 Task: Create an event for the graduation celebration.
Action: Mouse pressed left at (442, 270)
Screenshot: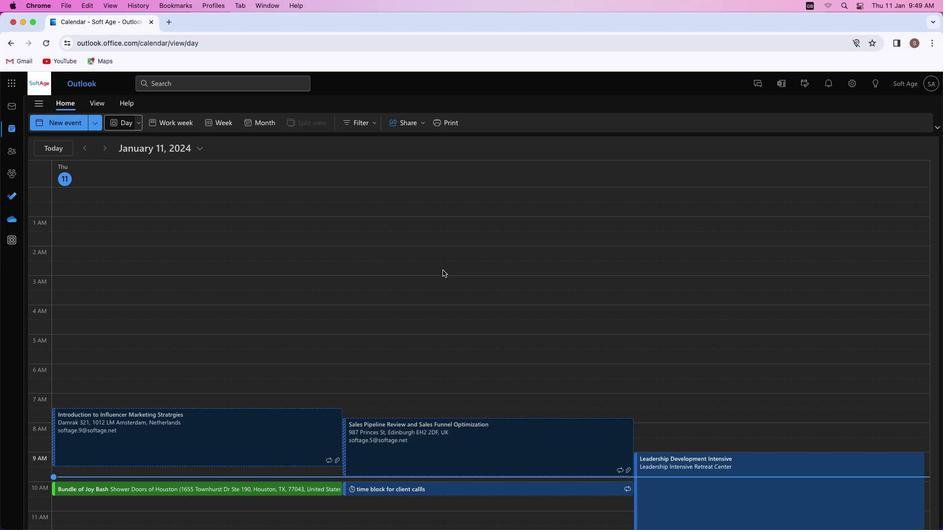 
Action: Mouse moved to (60, 124)
Screenshot: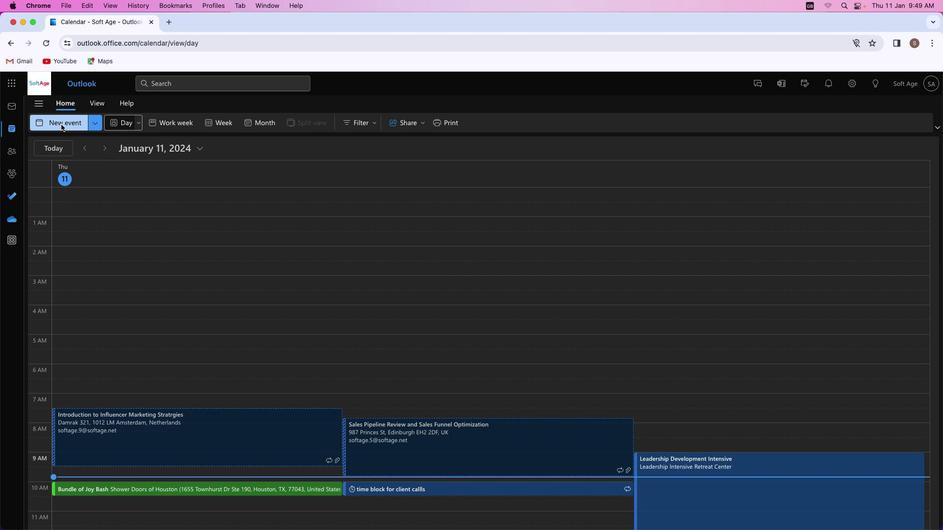 
Action: Mouse pressed left at (60, 124)
Screenshot: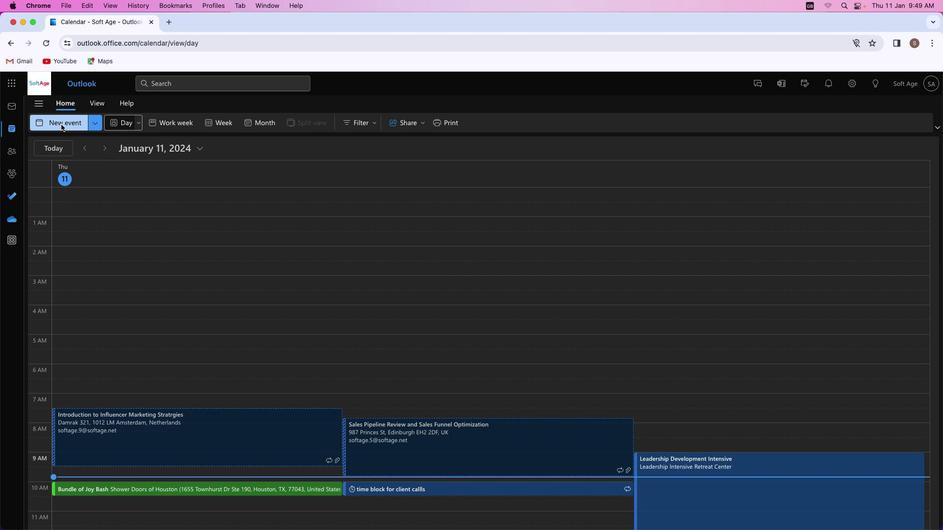 
Action: Mouse moved to (271, 180)
Screenshot: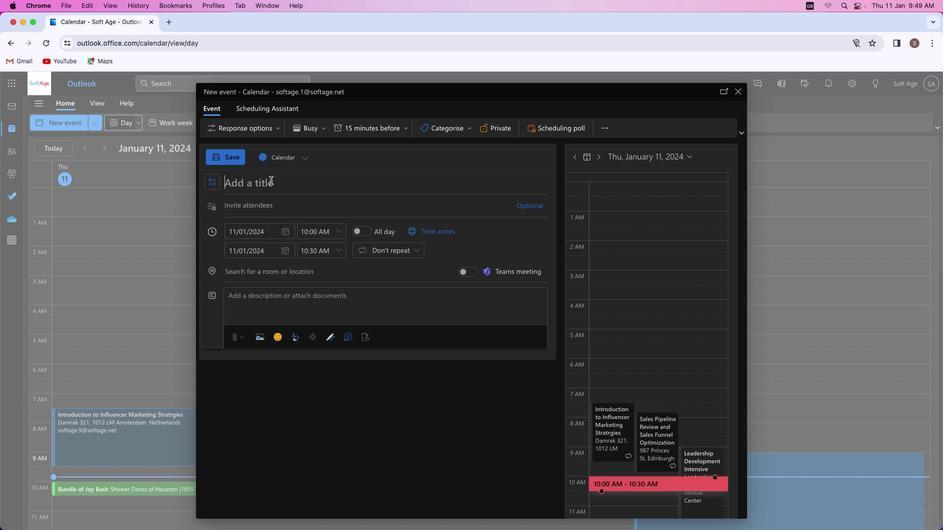 
Action: Mouse pressed left at (271, 180)
Screenshot: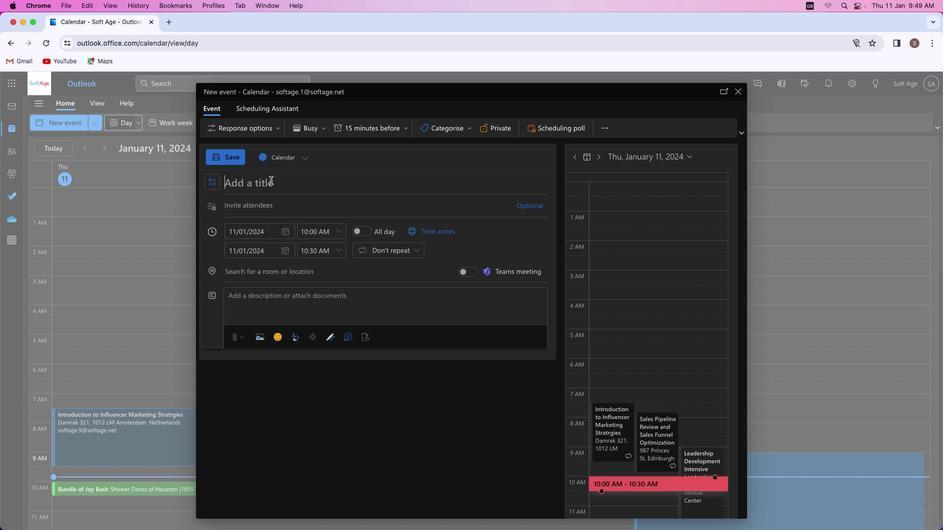 
Action: Mouse moved to (291, 186)
Screenshot: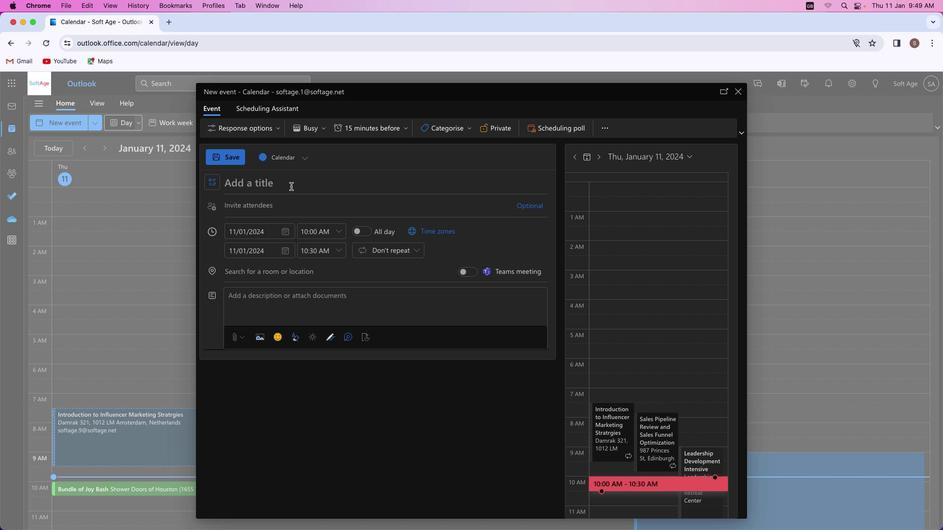 
Action: Key pressed Key.shift'T''h''e'Key.spaceKey.shift'G''r''a''d''u''a''t''i''o''n'Key.spaceKey.shift'C''e''l''e''b''r''a''t''i''o''n'
Screenshot: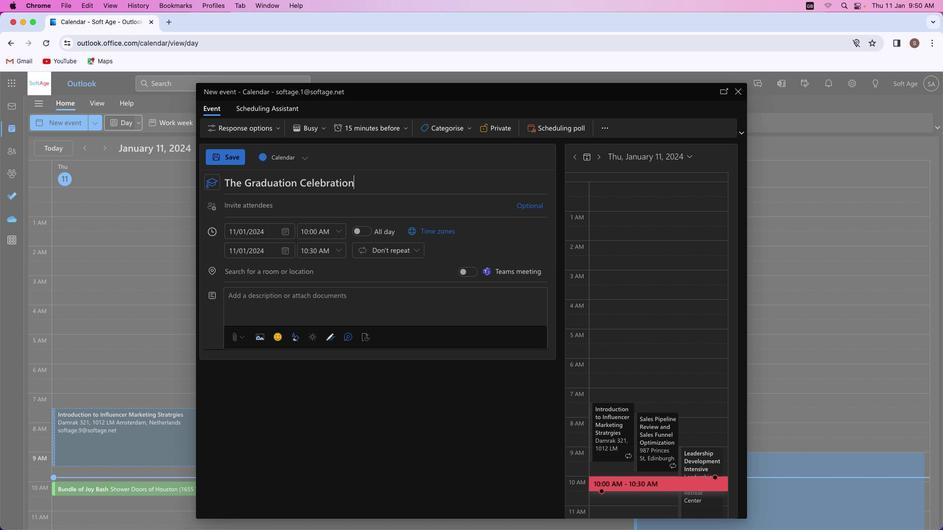 
Action: Mouse moved to (259, 273)
Screenshot: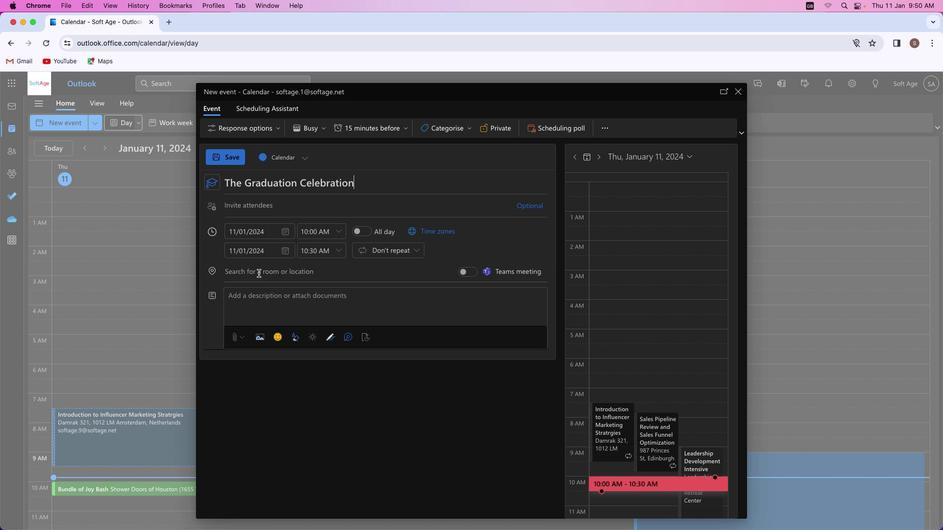 
Action: Mouse pressed left at (259, 273)
Screenshot: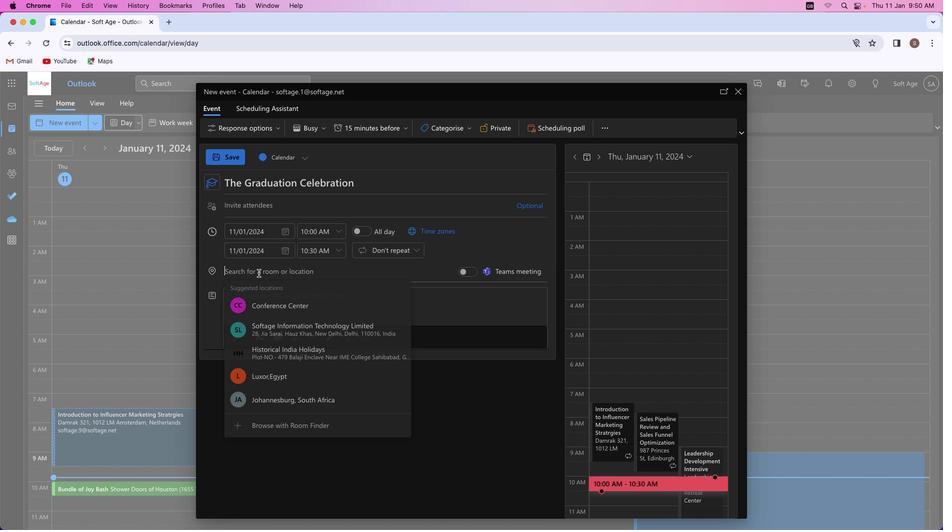 
Action: Mouse moved to (258, 273)
Screenshot: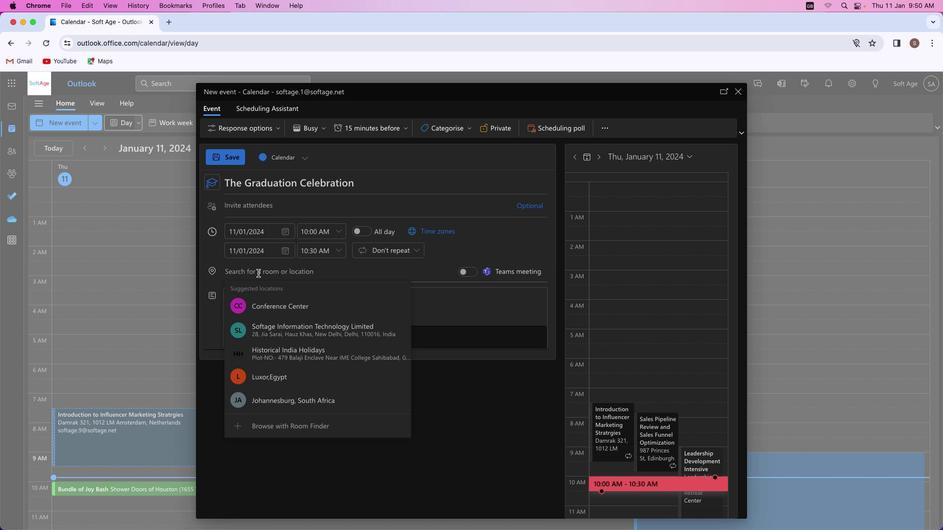 
Action: Key pressed Key.shift'C''e''l''e''b''r'
Screenshot: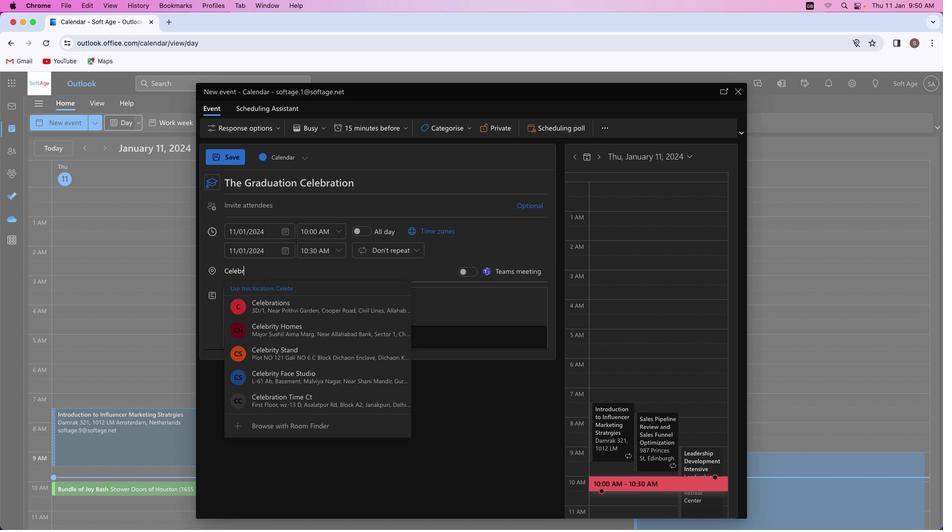 
Action: Mouse moved to (289, 402)
Screenshot: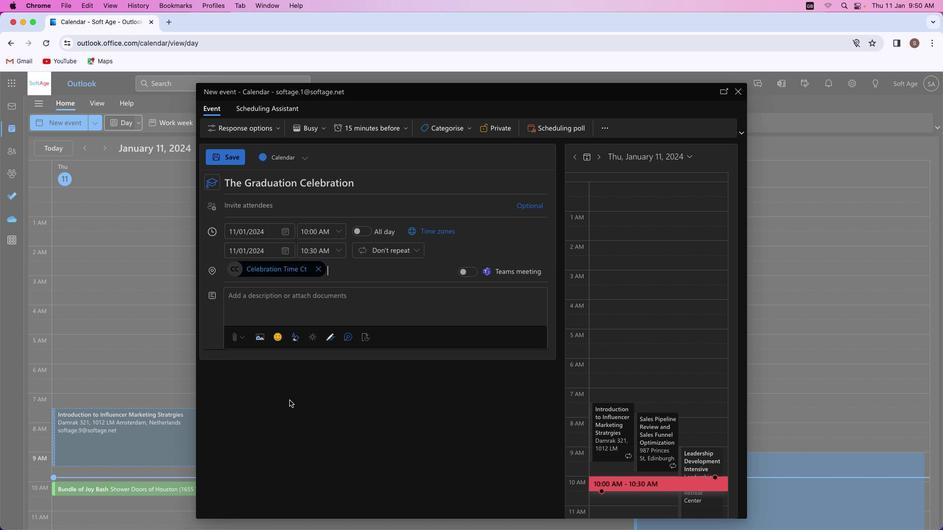 
Action: Mouse pressed left at (289, 402)
Screenshot: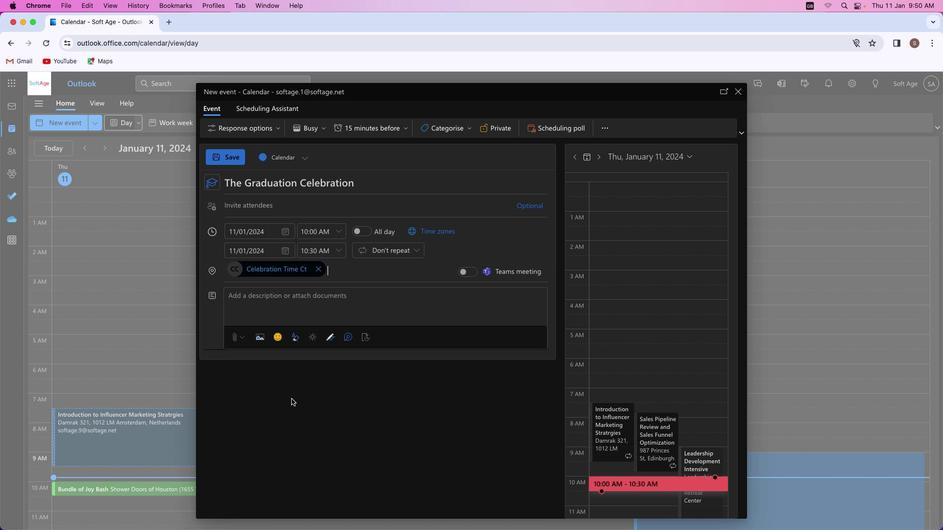
Action: Mouse moved to (284, 304)
Screenshot: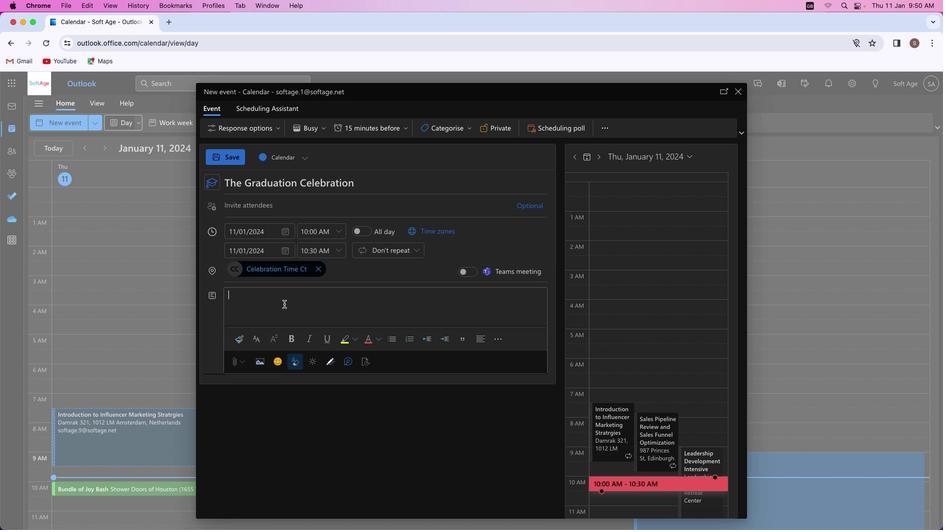 
Action: Mouse pressed left at (284, 304)
Screenshot: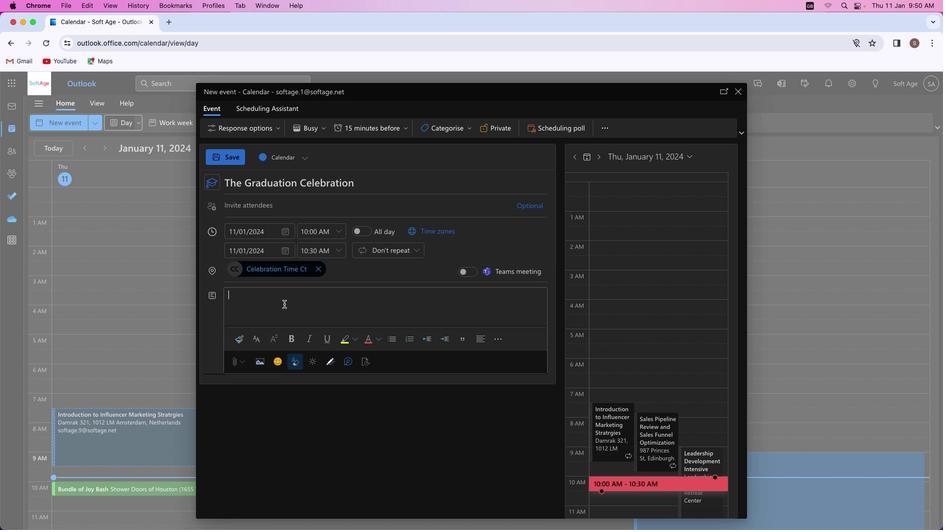 
Action: Mouse moved to (296, 305)
Screenshot: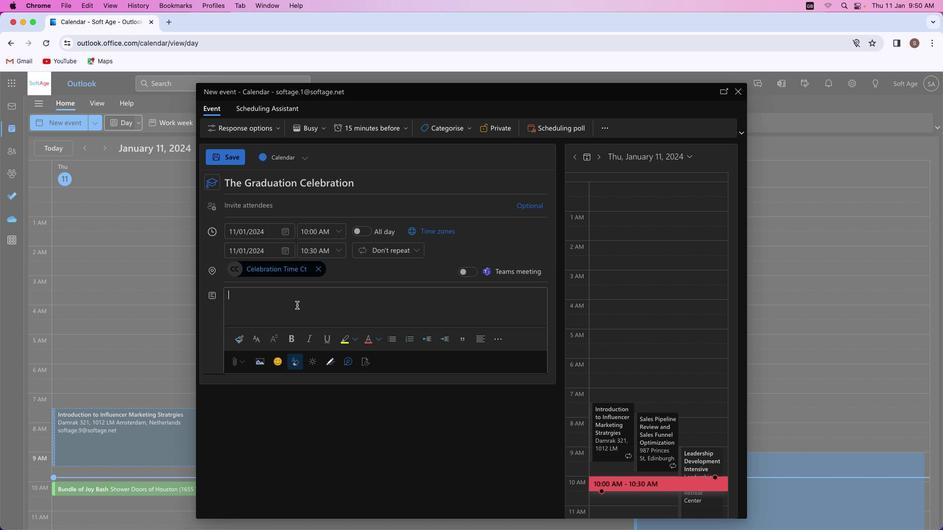 
Action: Key pressed Key.shift'E''m''b''a''r''k'Key.space'o''n'Key.space's'Key.backspace'a'Key.space'j''o''u''r''n''e''y'Key.space'o''f'Key.space'a''c''h''i''e''v''e''m''e''n''t'Key.space'a''t'Key.space'o''u''r'Key.space'g''r''a''d''u''a''t''i''o''n'Key.space'c''a''l''a''b''r''a''t''i''o''n'Key.shift'!'Key.spaceKey.shift_r'J''o''i''n'Key.space'u''s'Key.space'f''o''r'Key.space'a'Key.space'n''i''g''h''t'Key.space'o''f'Key.space'p''r''i''d''e'','Key.space'l''a''u''g''h''t''e''r'','Key.space'a''n''d'Key.space'e''n''d''l''e''s''s'Key.space'p''o''s''s''i''b''i''l''i''t''i''e''s'Key.space'a''s'Key.space'w''e'Key.space'h''o''n''o''r'Key.space'a''c''a''d''e''m''i''c'Key.space'a''c''c''o''m''p''l''i''s''h''m''e''n''t''s'Key.space'a''n''d'Key.space'f''u''t''u''r''e'Key.space'e''n''d''e''a''v''o''r''s''.'
Screenshot: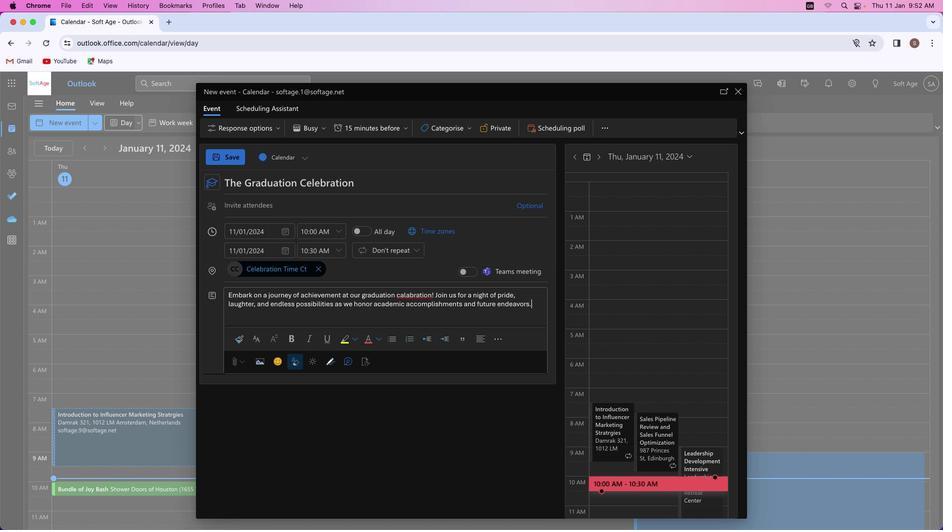 
Action: Mouse moved to (410, 295)
Screenshot: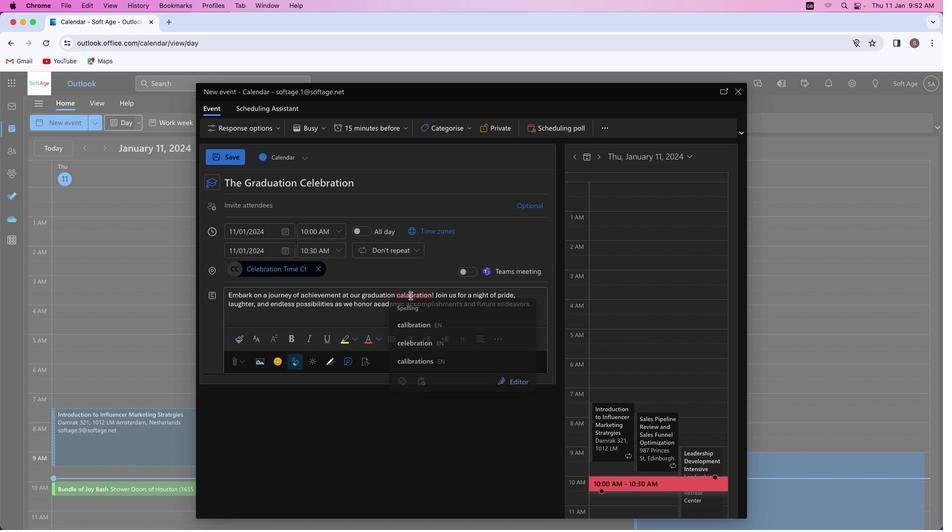 
Action: Mouse pressed left at (410, 295)
Screenshot: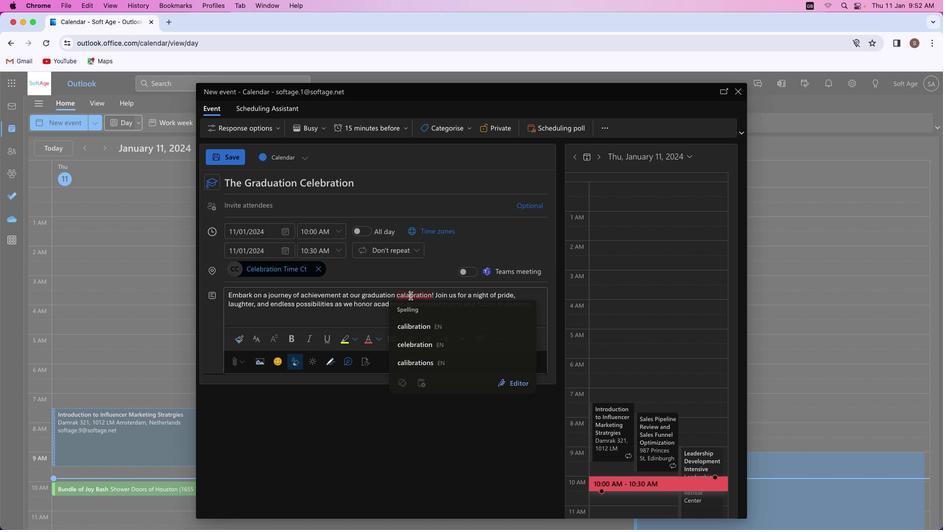 
Action: Key pressed Key.backspaceKey.backspaceKey.backspace'e''l''e'
Screenshot: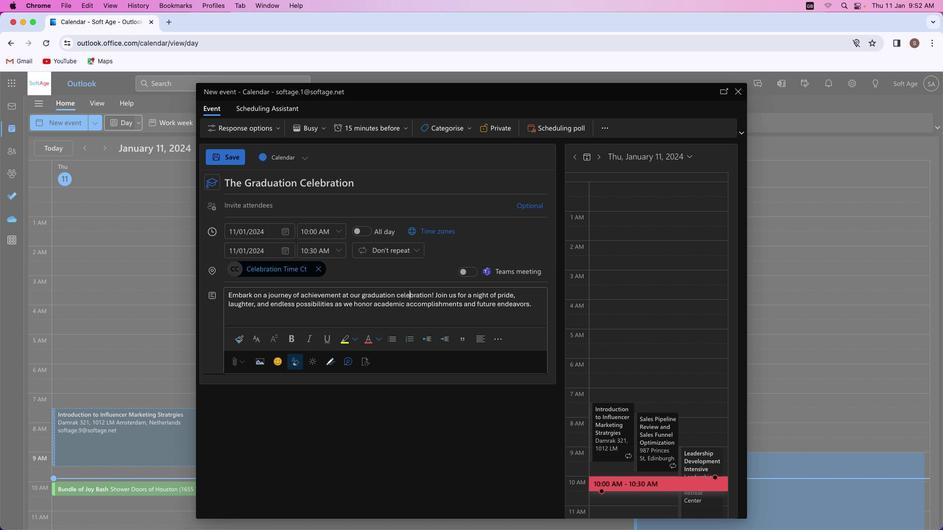 
Action: Mouse moved to (432, 295)
Screenshot: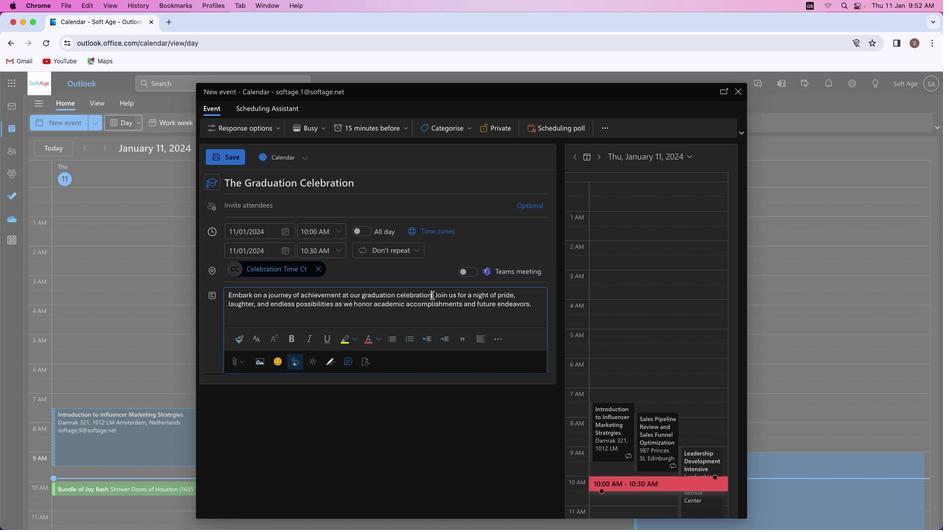 
Action: Mouse pressed left at (432, 295)
Screenshot: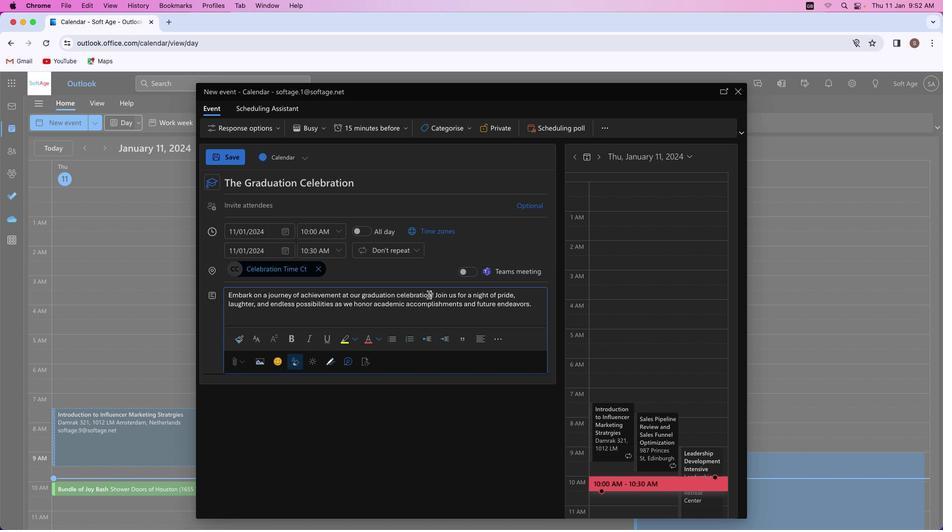 
Action: Mouse moved to (294, 340)
Screenshot: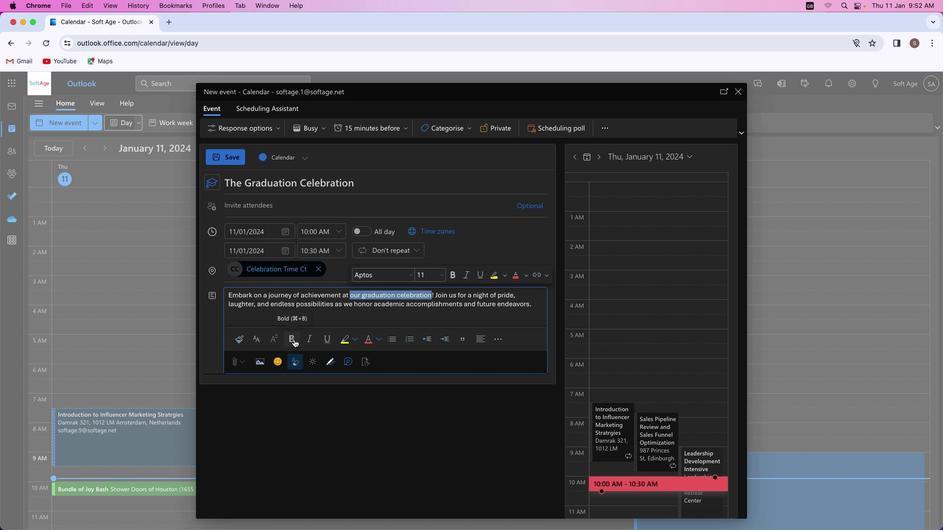
Action: Mouse pressed left at (294, 340)
Screenshot: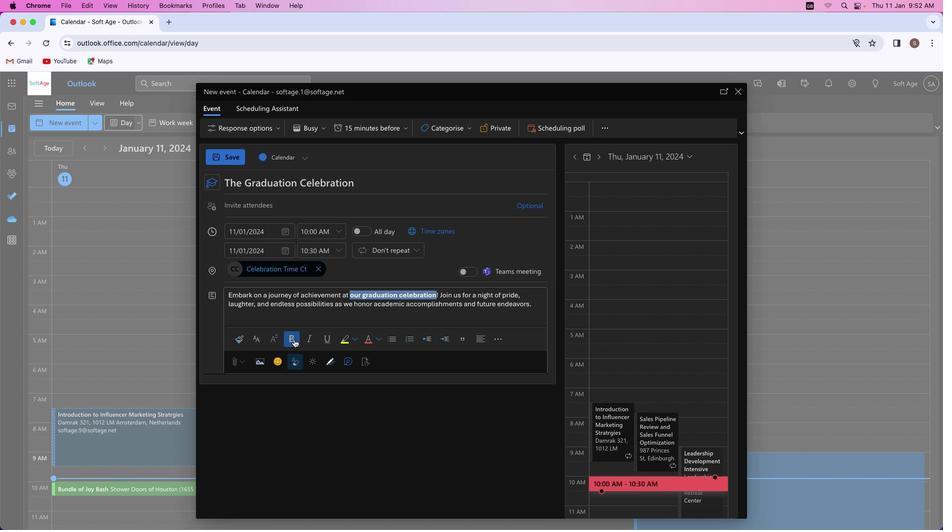 
Action: Mouse moved to (304, 340)
Screenshot: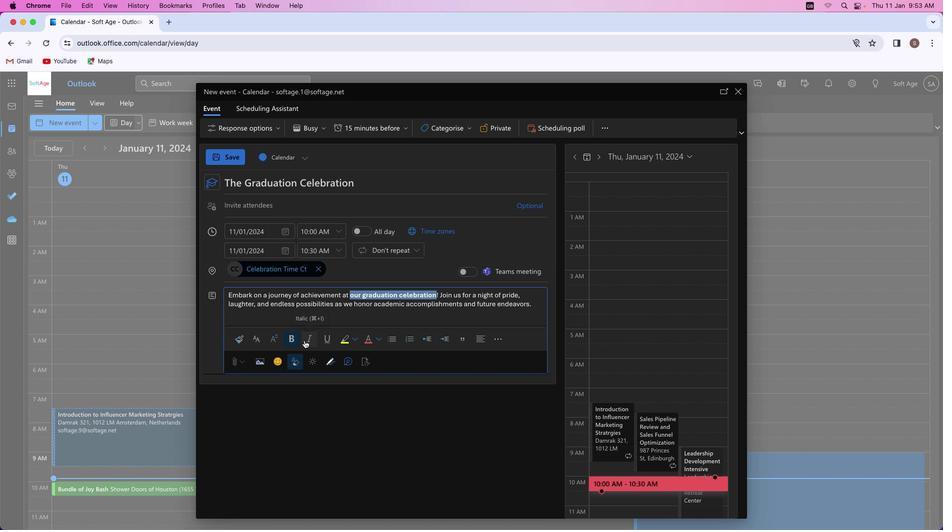 
Action: Mouse pressed left at (304, 340)
Screenshot: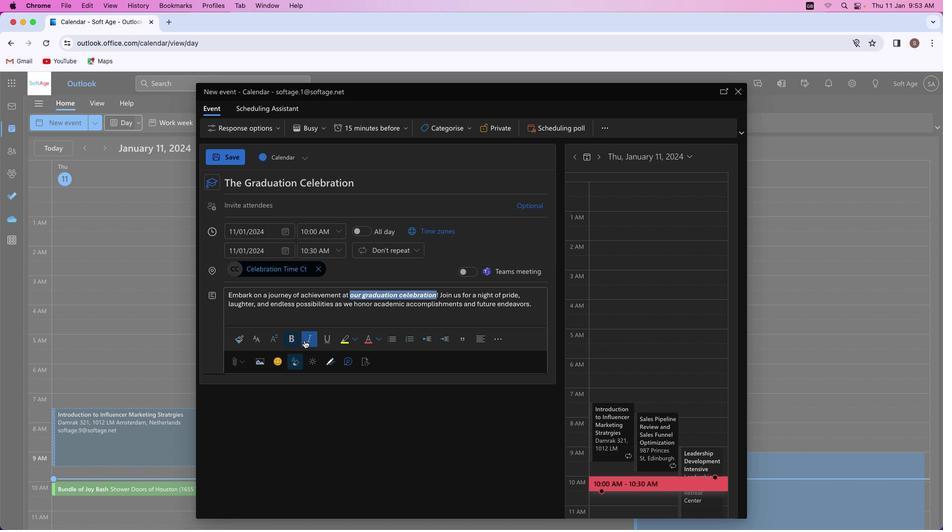 
Action: Mouse moved to (331, 337)
Screenshot: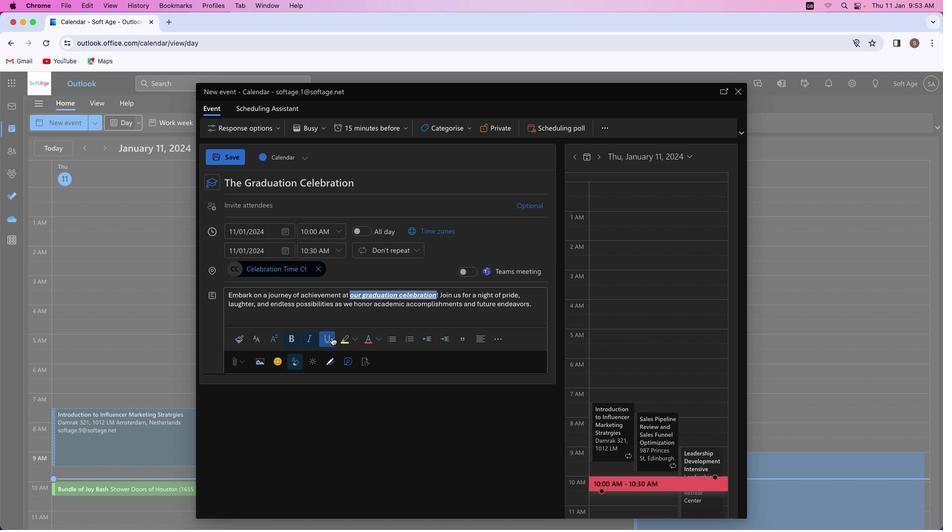 
Action: Mouse pressed left at (331, 337)
Screenshot: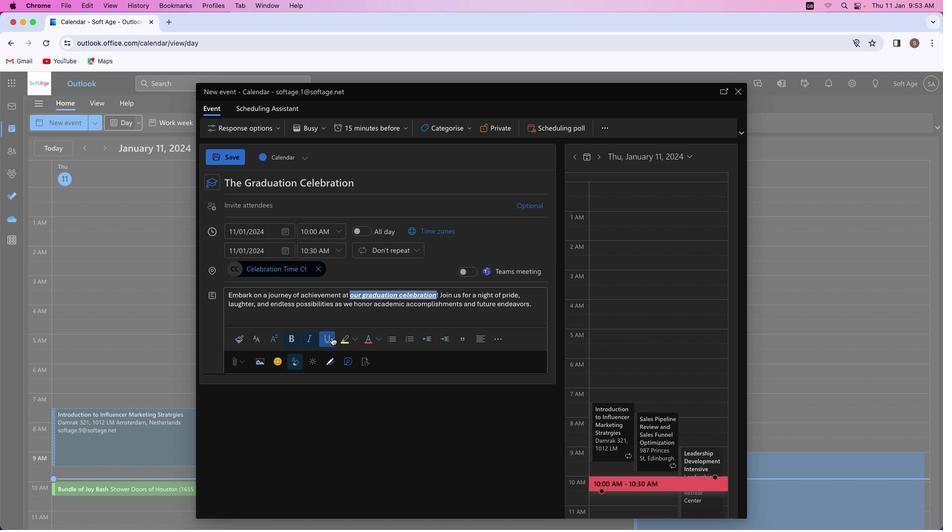 
Action: Mouse moved to (379, 338)
Screenshot: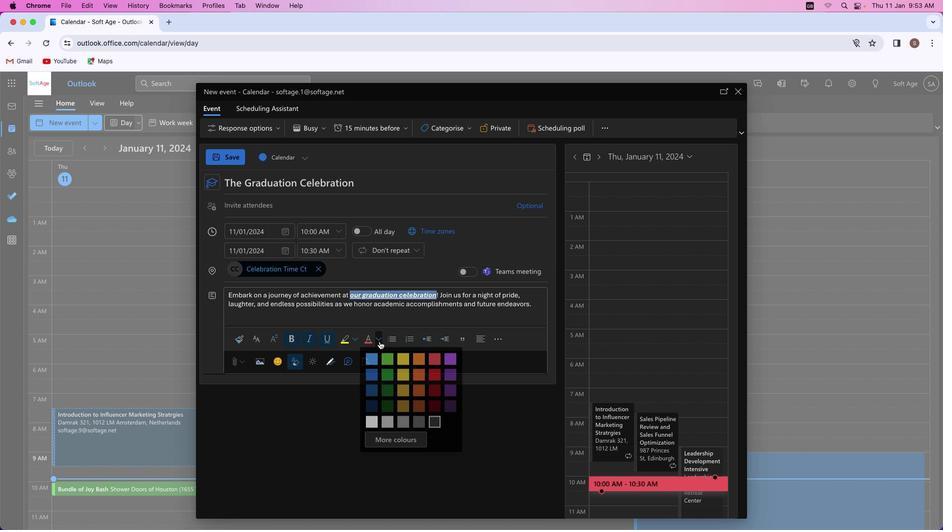 
Action: Mouse pressed left at (379, 338)
Screenshot: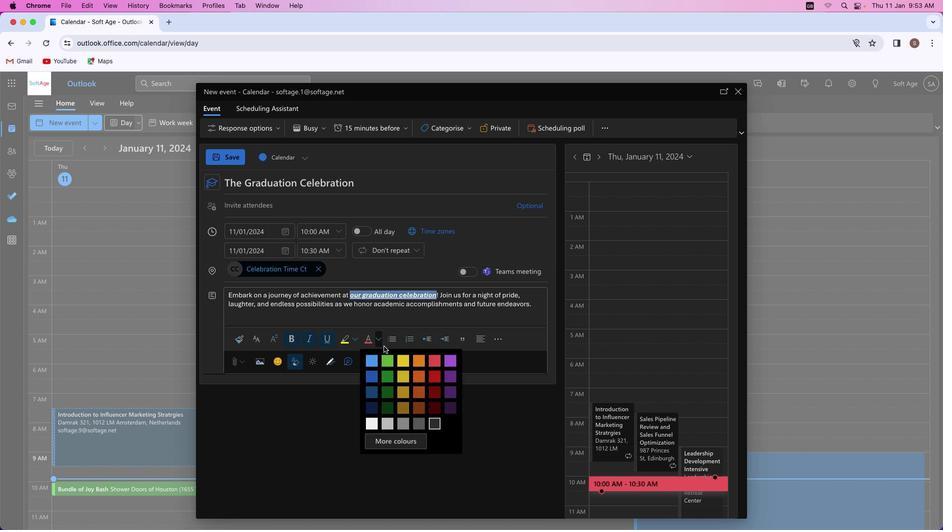 
Action: Mouse moved to (375, 409)
Screenshot: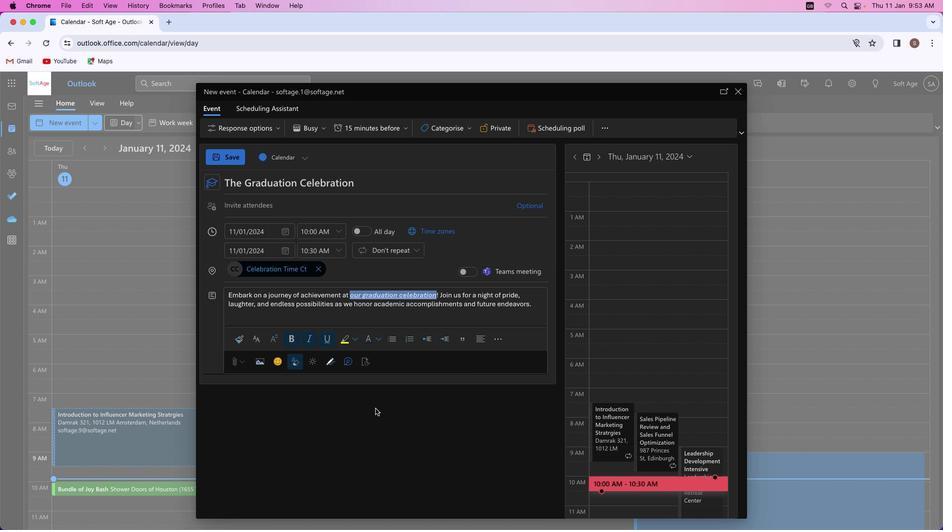 
Action: Mouse pressed left at (375, 409)
Screenshot: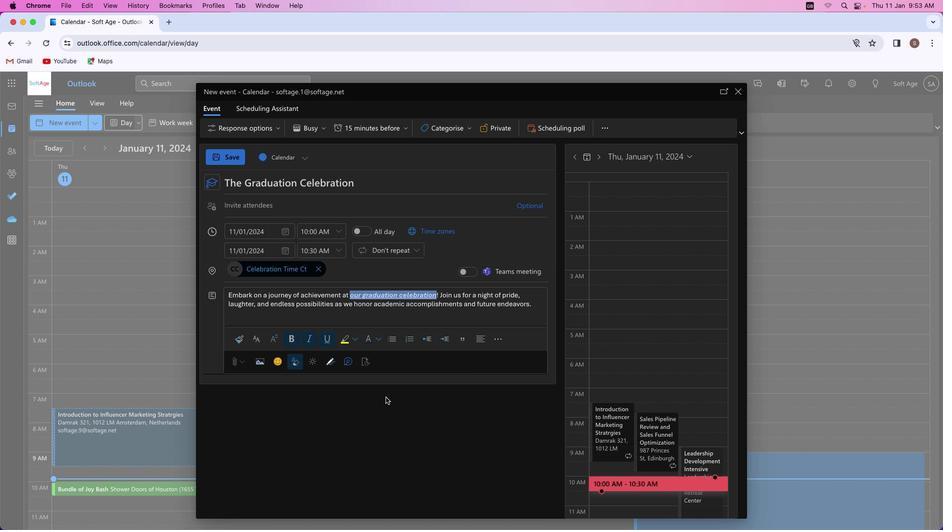 
Action: Mouse moved to (534, 307)
Screenshot: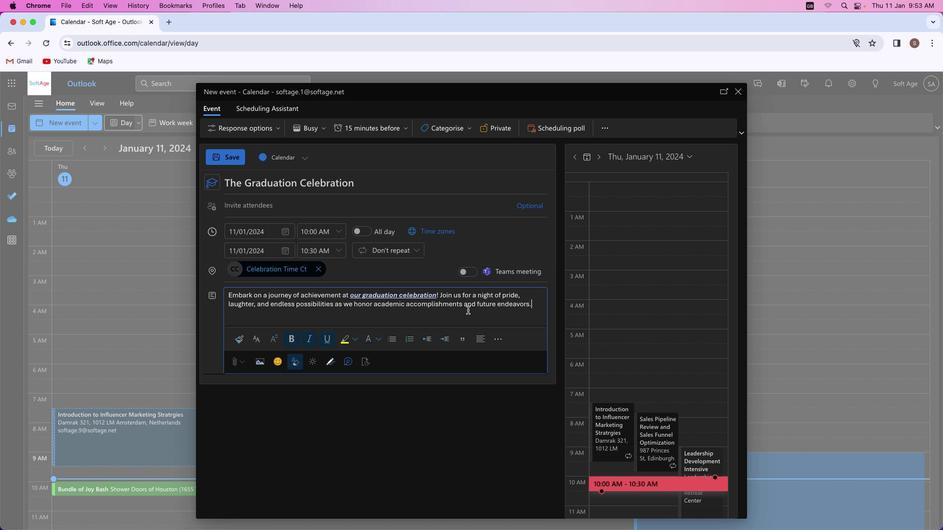 
Action: Mouse pressed left at (534, 307)
Screenshot: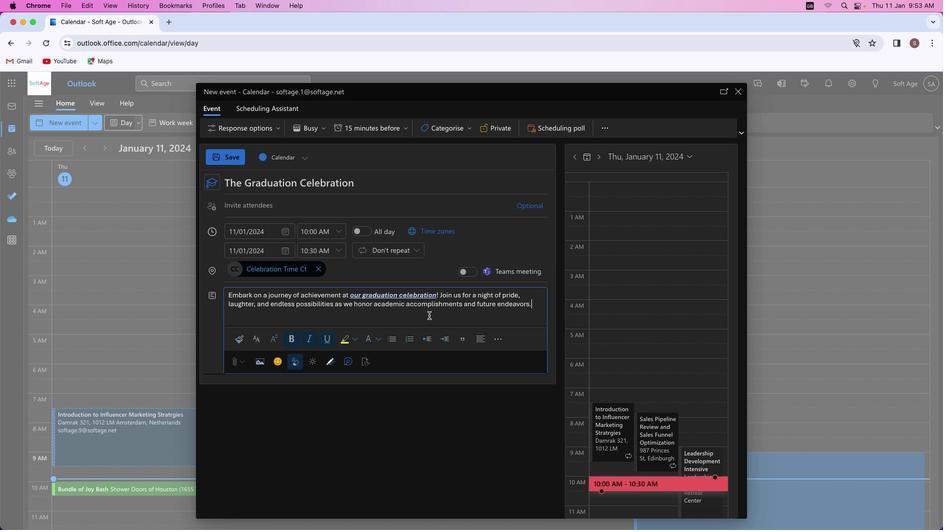 
Action: Mouse moved to (278, 337)
Screenshot: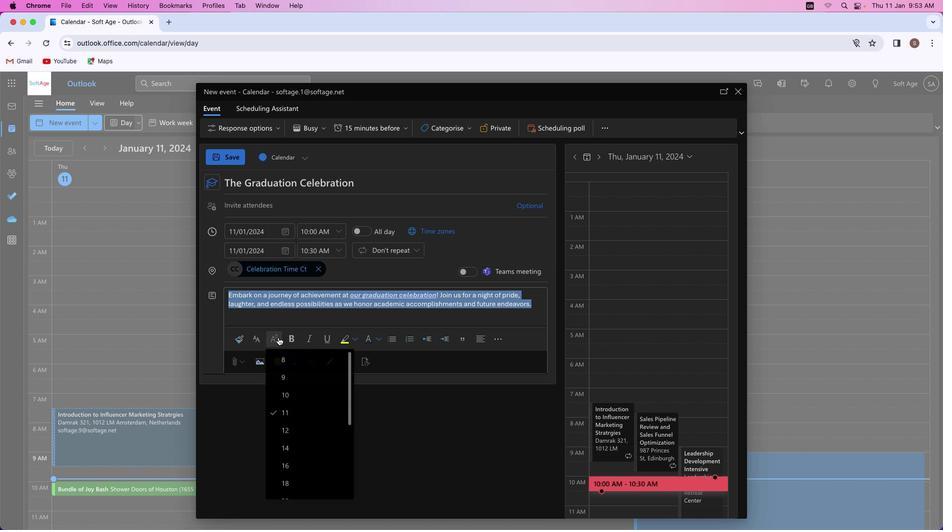 
Action: Mouse pressed left at (278, 337)
Screenshot: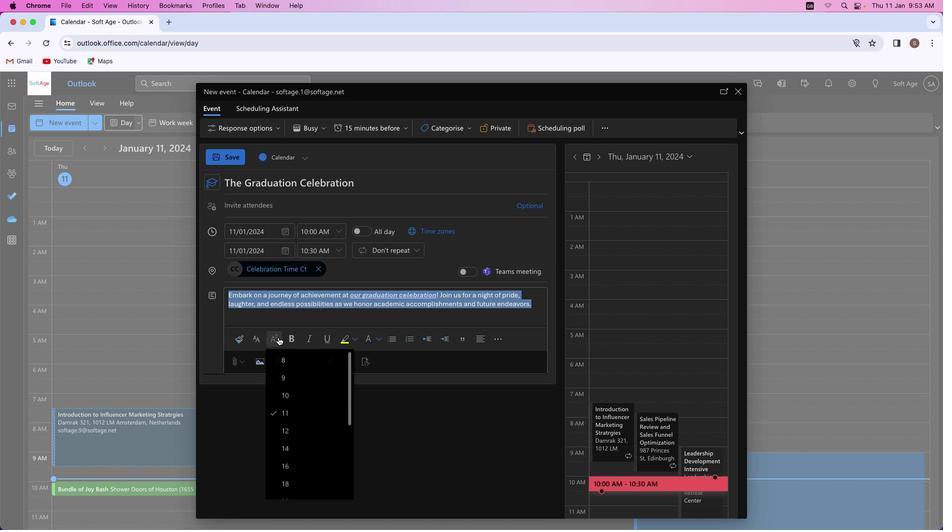 
Action: Mouse moved to (282, 428)
Screenshot: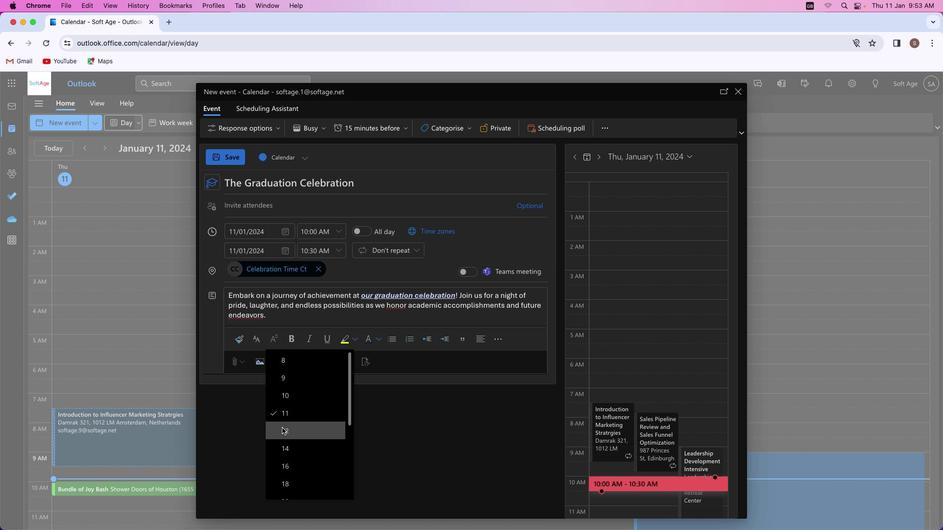
Action: Mouse pressed left at (282, 428)
Screenshot: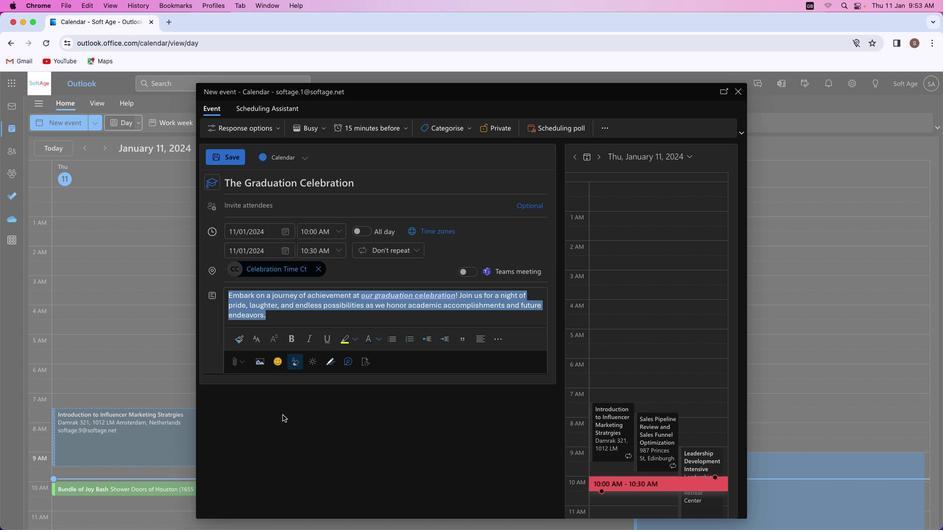 
Action: Mouse moved to (356, 339)
Screenshot: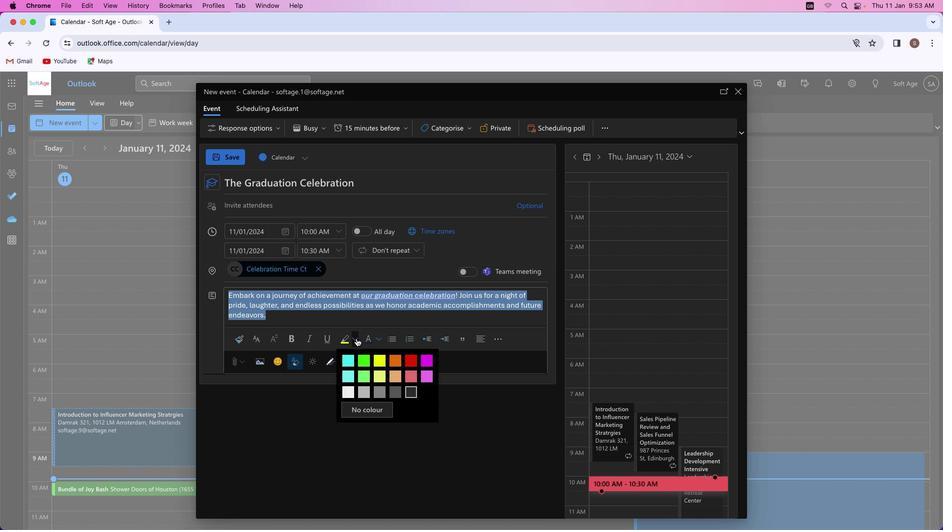 
Action: Mouse pressed left at (356, 339)
Screenshot: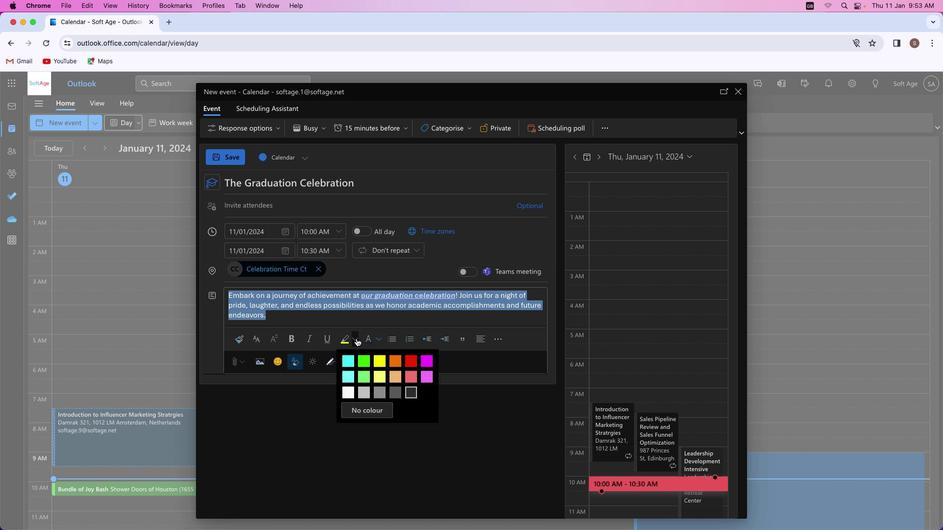 
Action: Mouse moved to (398, 394)
Screenshot: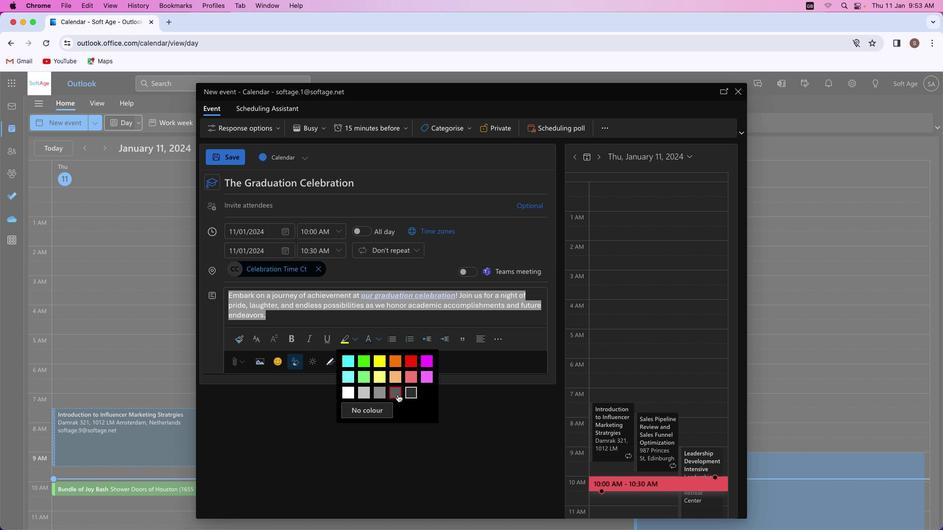 
Action: Mouse pressed left at (398, 394)
Screenshot: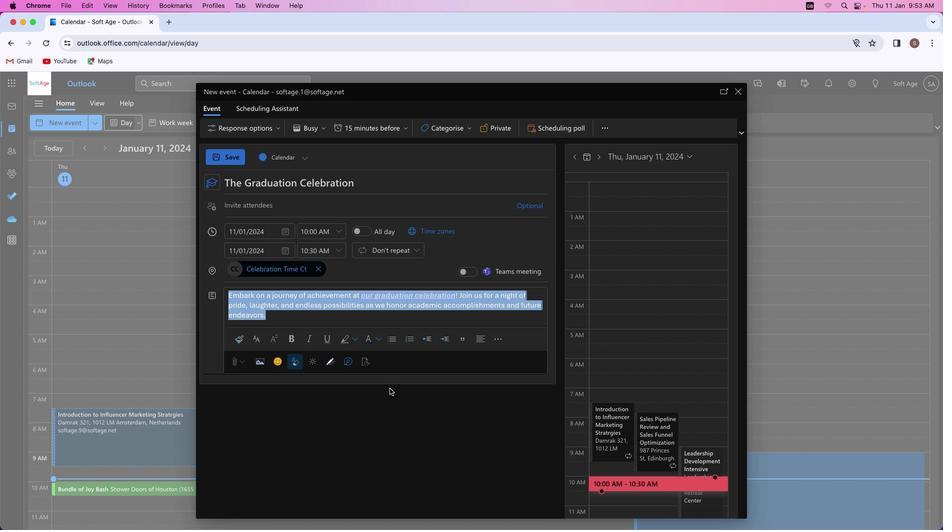 
Action: Mouse moved to (282, 322)
Screenshot: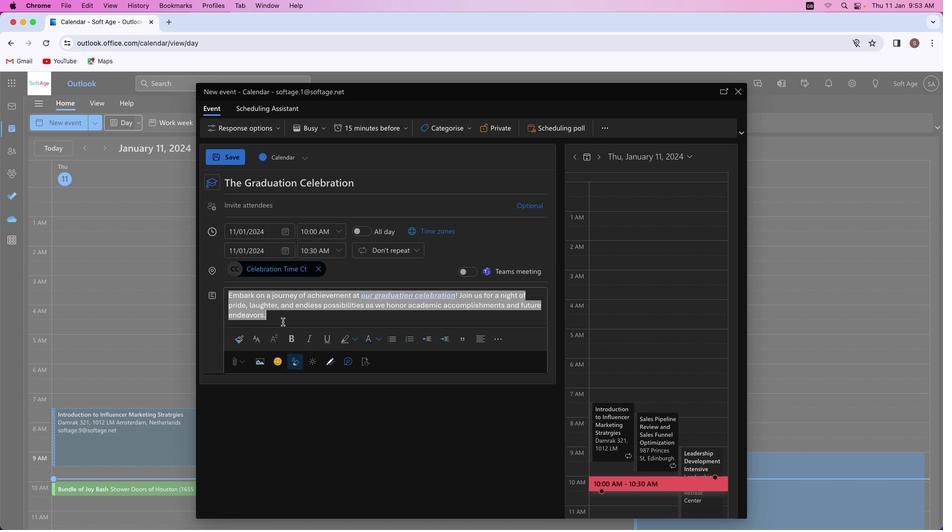 
Action: Mouse pressed left at (282, 322)
Screenshot: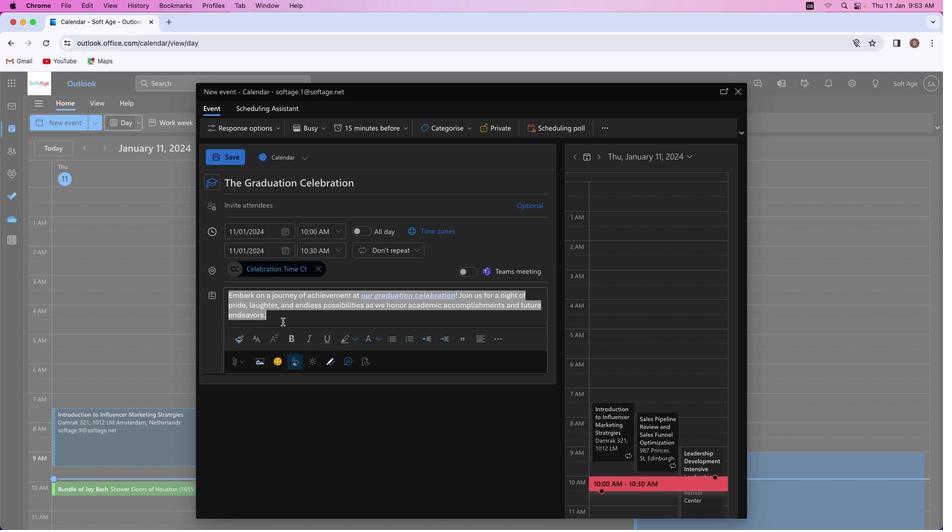 
Action: Mouse moved to (453, 128)
Screenshot: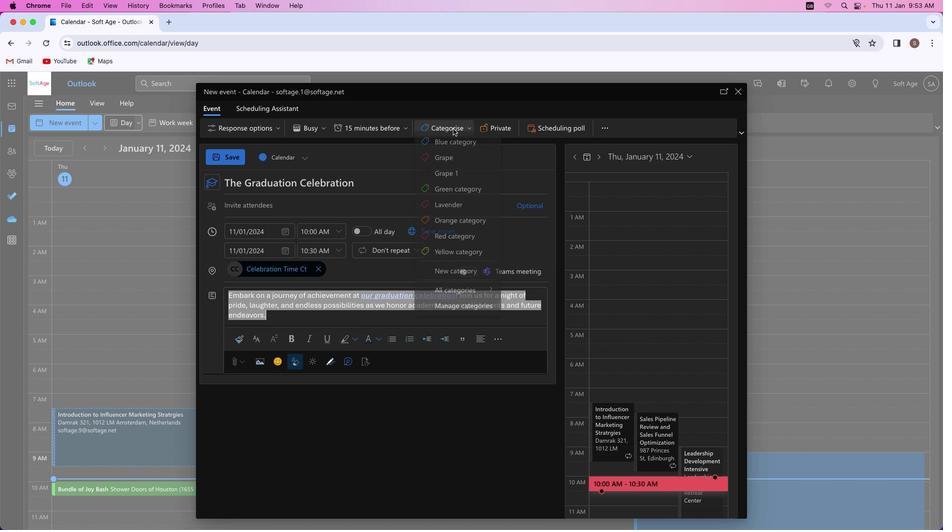
Action: Mouse pressed left at (453, 128)
Screenshot: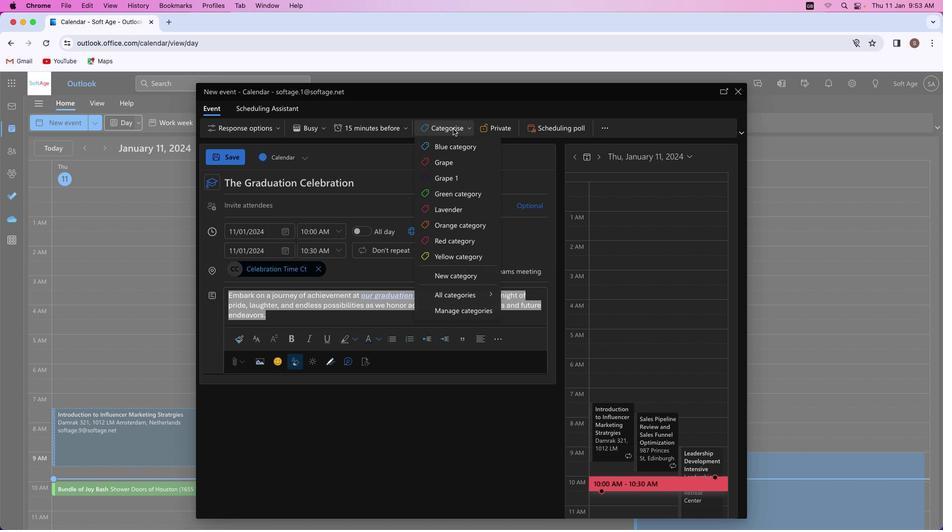 
Action: Mouse moved to (441, 208)
Screenshot: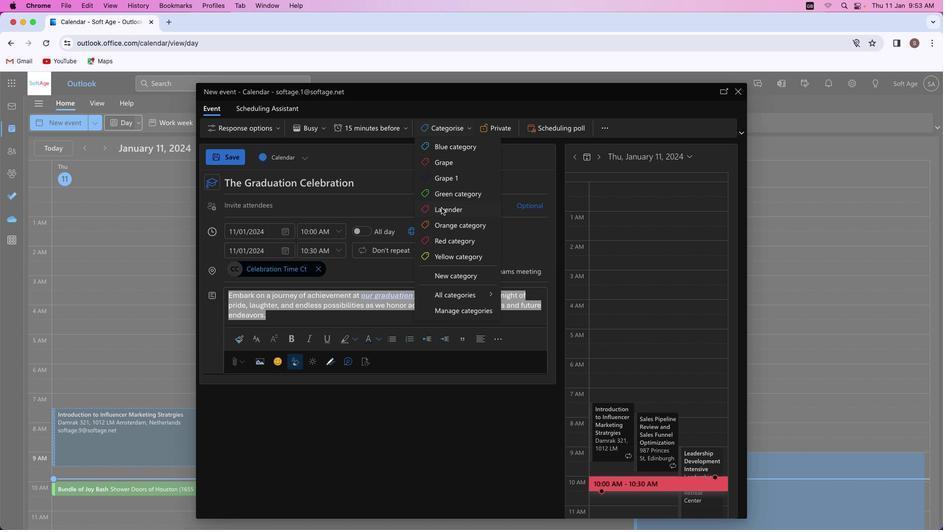 
Action: Mouse pressed left at (441, 208)
Screenshot: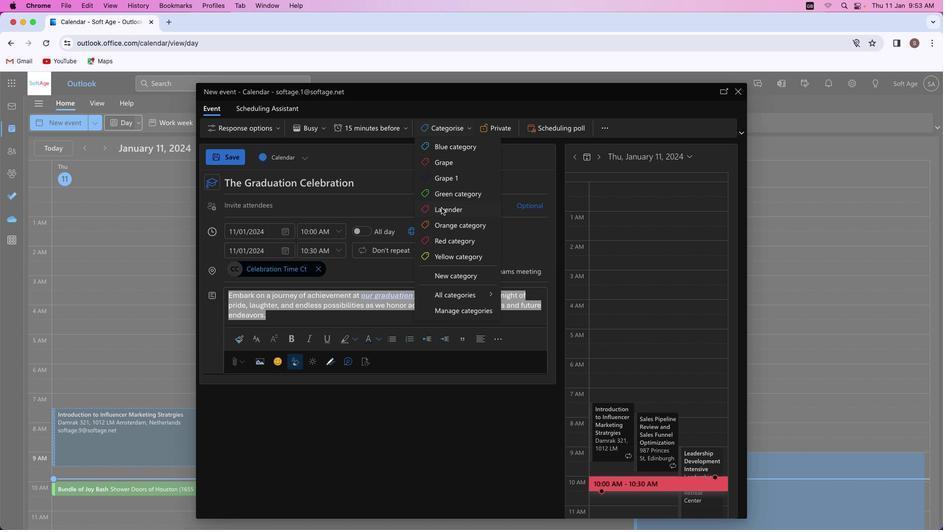
Action: Mouse moved to (248, 205)
Screenshot: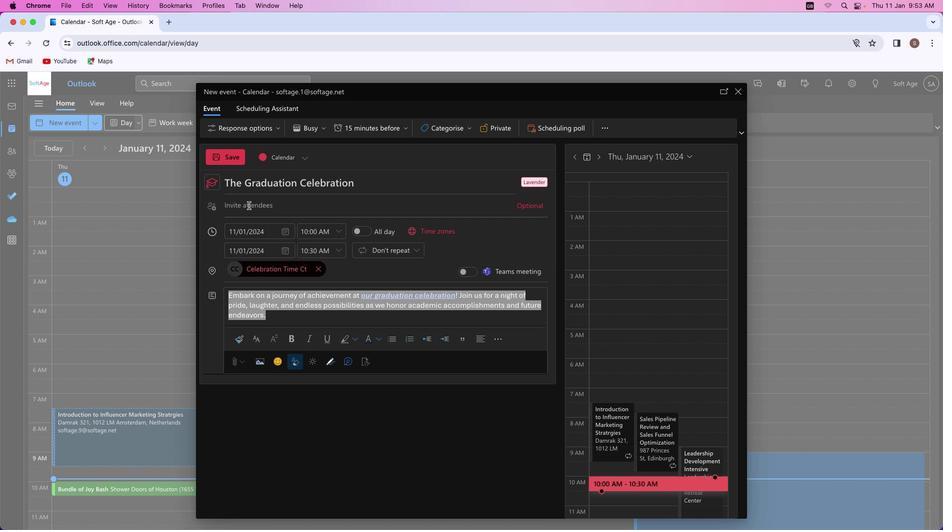 
Action: Mouse pressed left at (248, 205)
Screenshot: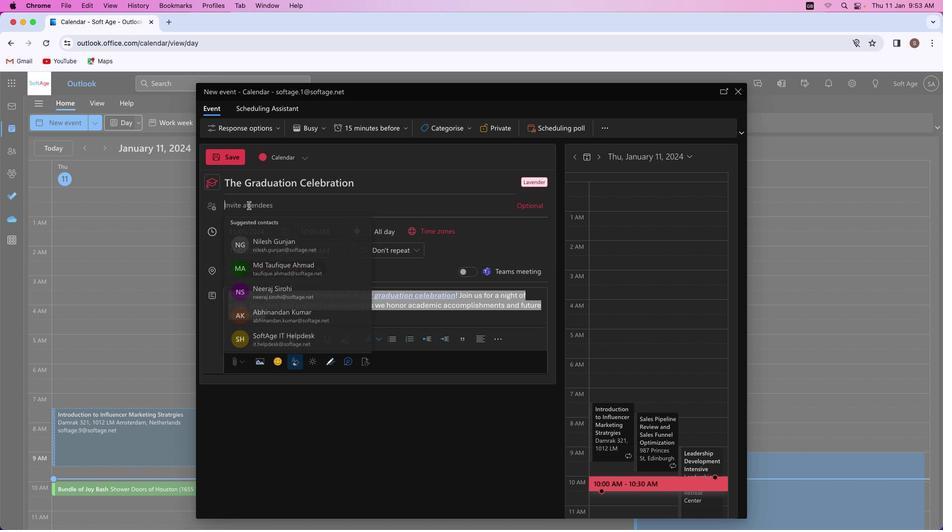 
Action: Mouse moved to (247, 205)
Screenshot: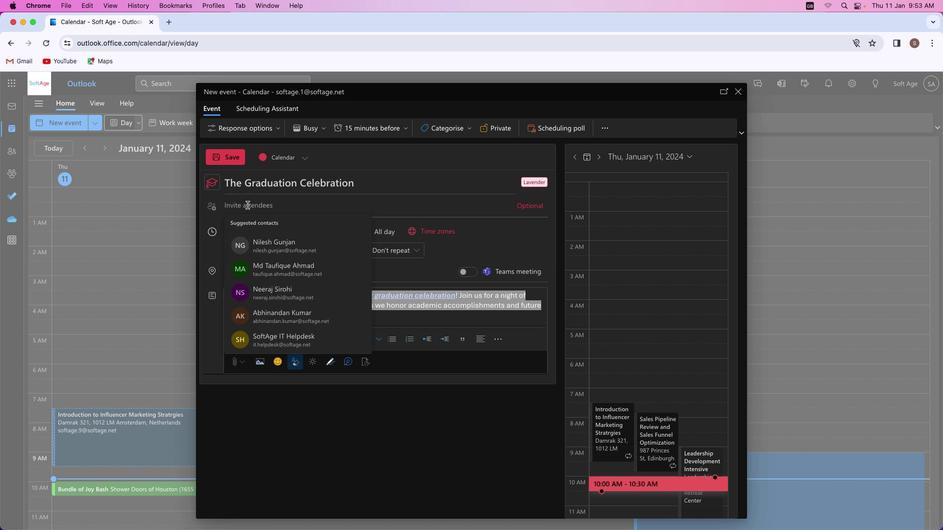 
Action: Key pressed 's''h''i''v''a''m''y''a''d''a''v''4''1'Key.shift'@''o''u''t''l''o''o''k''.''c''o''m'
Screenshot: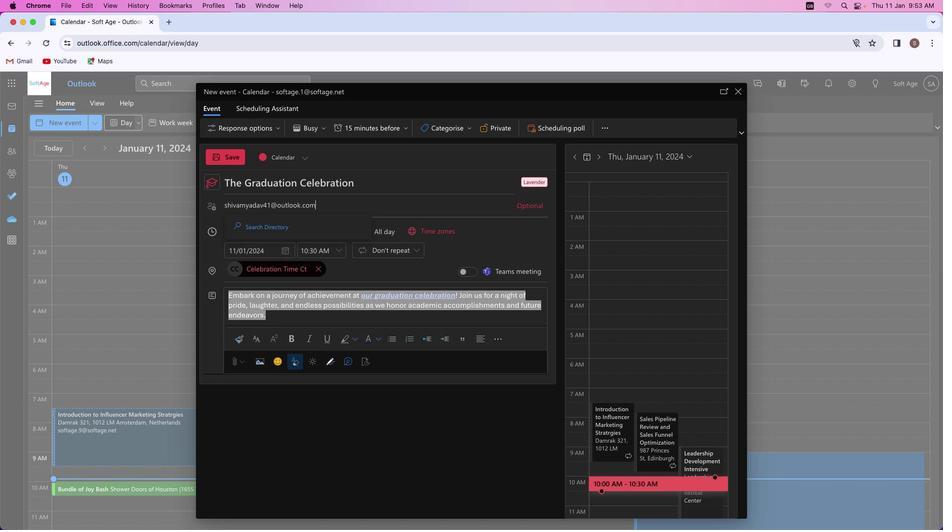 
Action: Mouse moved to (325, 228)
Screenshot: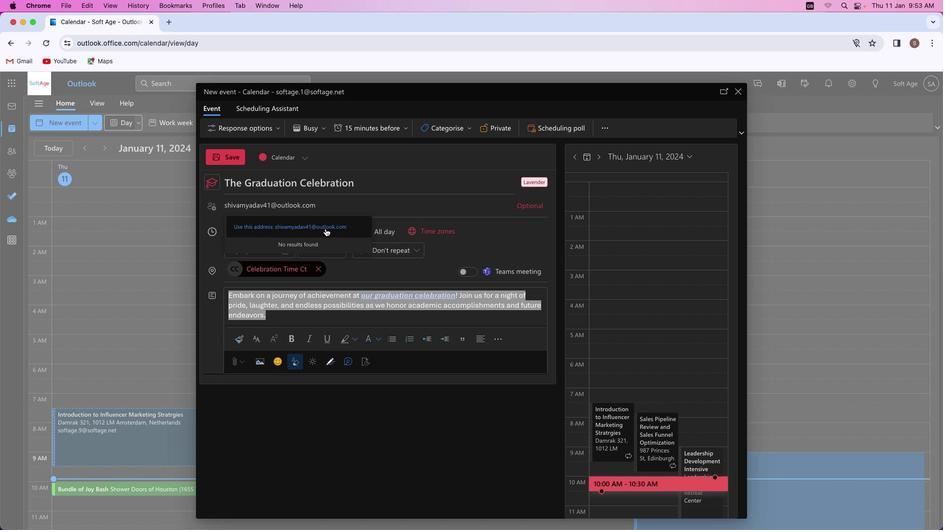
Action: Mouse pressed left at (325, 228)
Screenshot: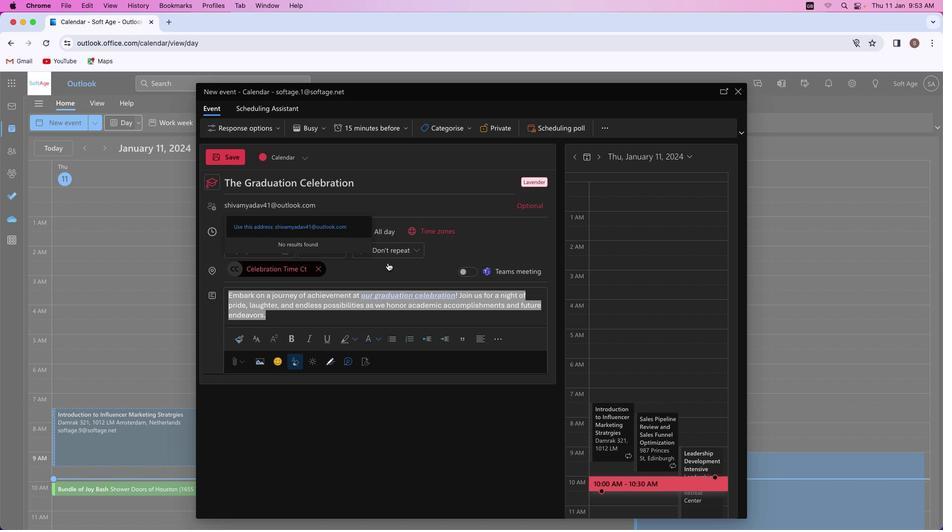 
Action: Mouse moved to (471, 356)
Screenshot: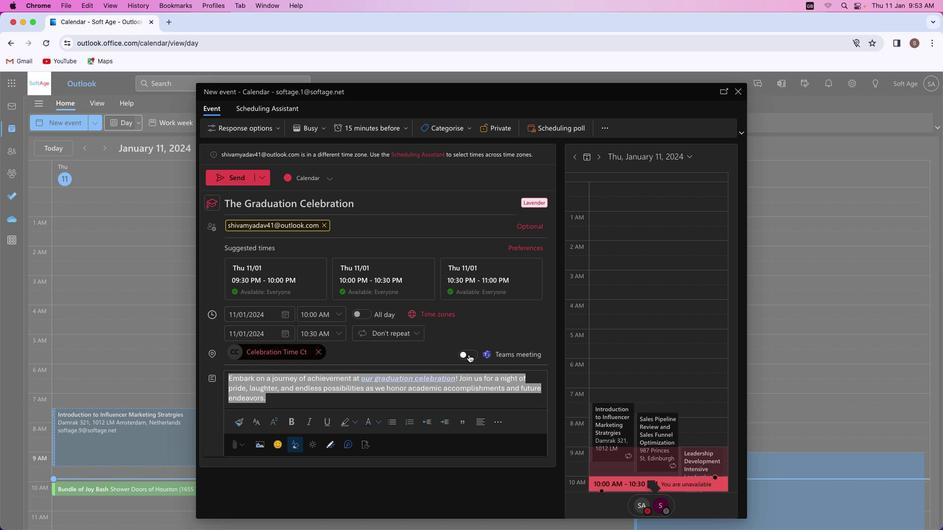 
Action: Mouse pressed left at (471, 356)
Screenshot: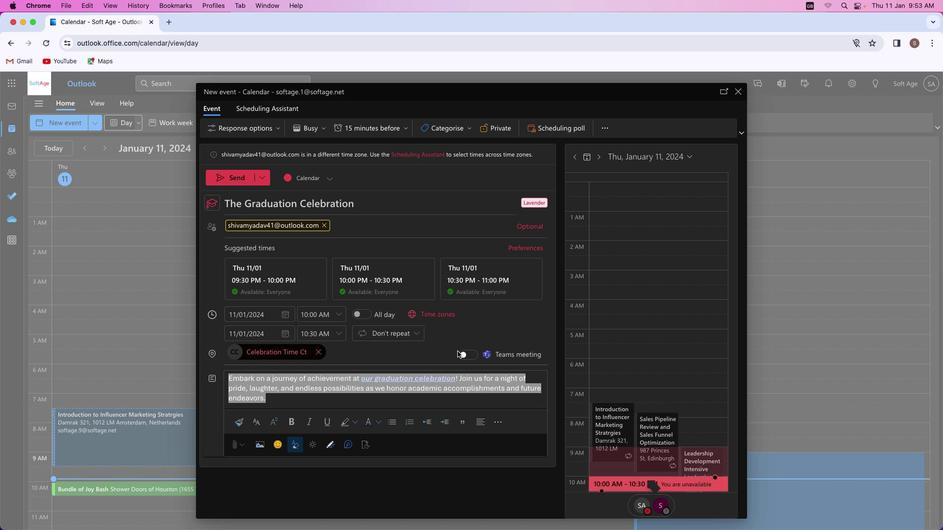 
Action: Mouse moved to (239, 177)
Screenshot: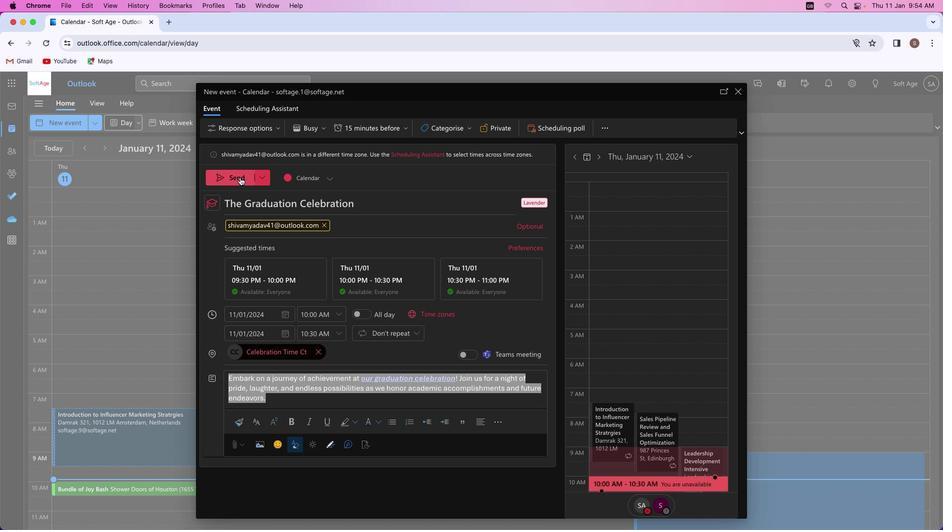 
Action: Mouse pressed left at (239, 177)
Screenshot: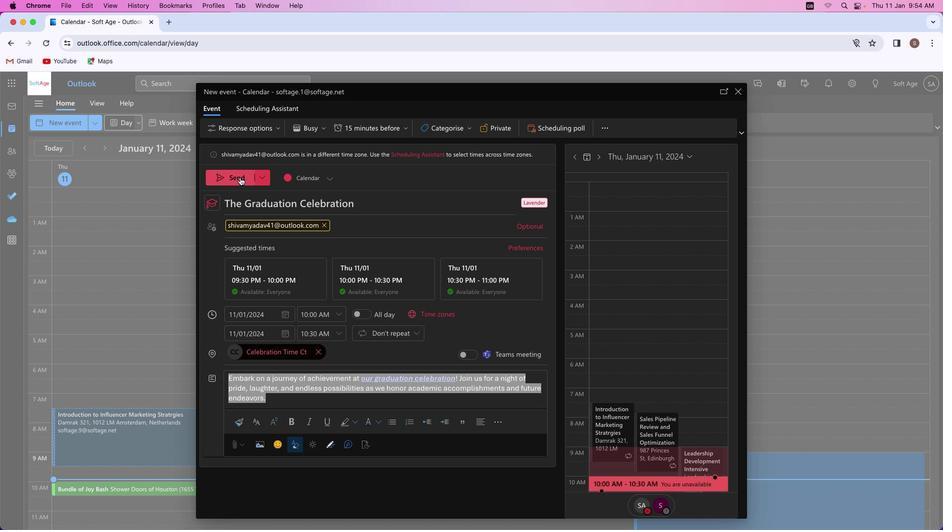 
Action: Mouse moved to (478, 346)
Screenshot: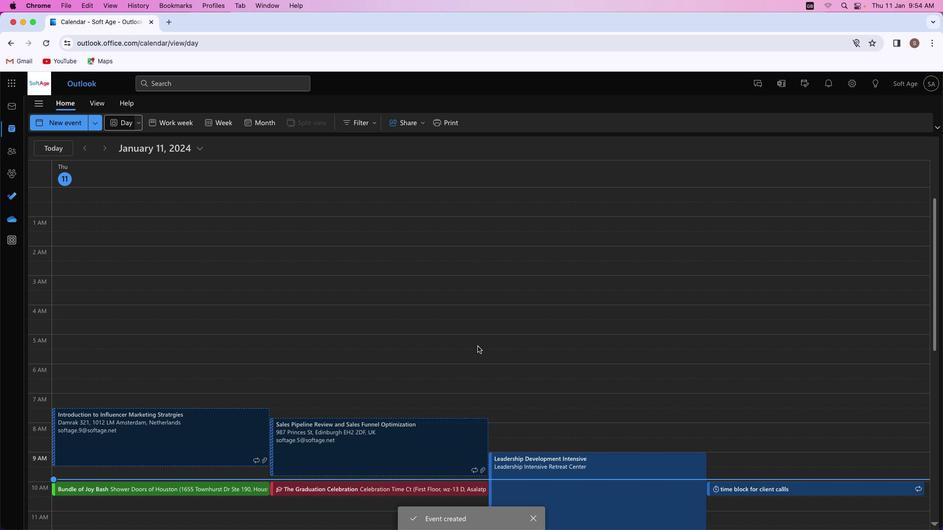 
